 Task: Check your schedule for upcoming events and download the attached file from the email titled 'Daily Scan Report'.
Action: Mouse moved to (686, 322)
Screenshot: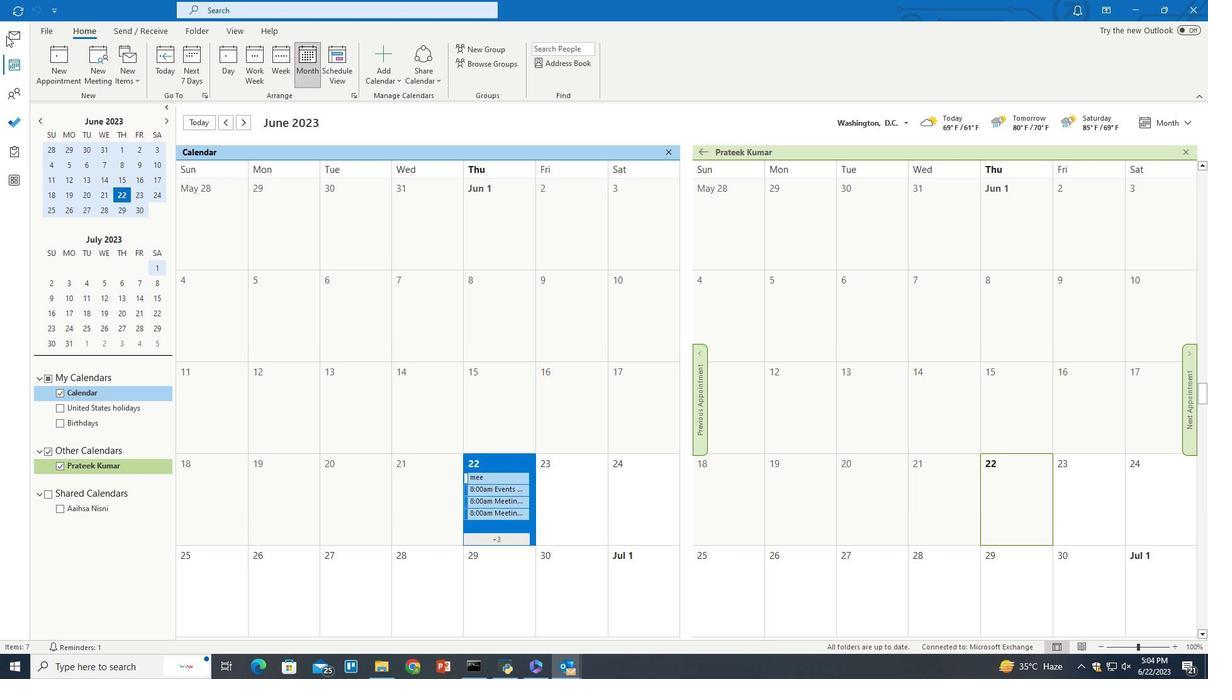 
Action: Mouse pressed left at (686, 322)
Screenshot: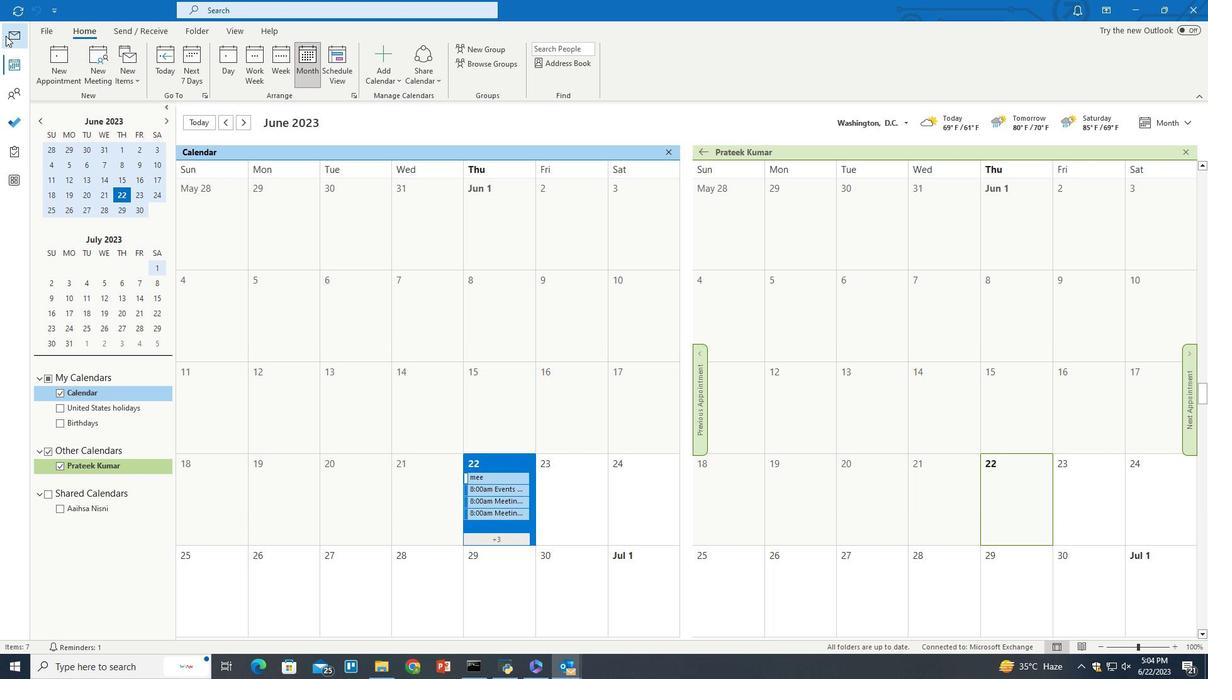 
Action: Mouse moved to (686, 322)
Screenshot: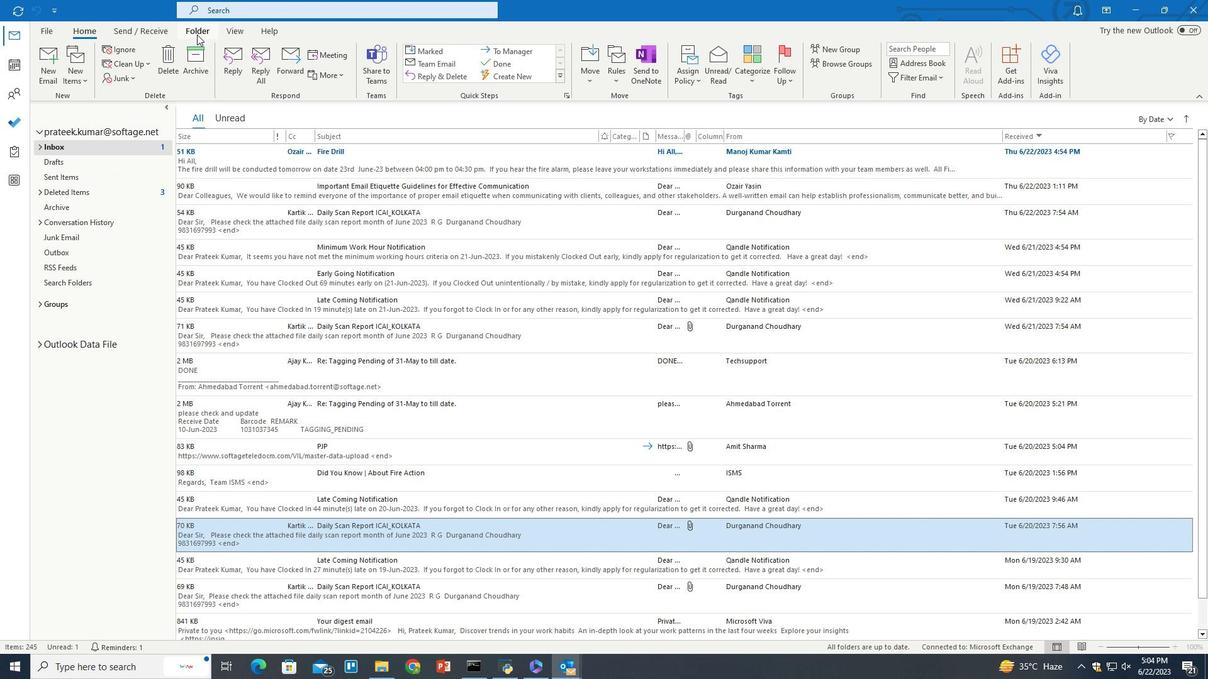 
Action: Mouse pressed left at (686, 322)
Screenshot: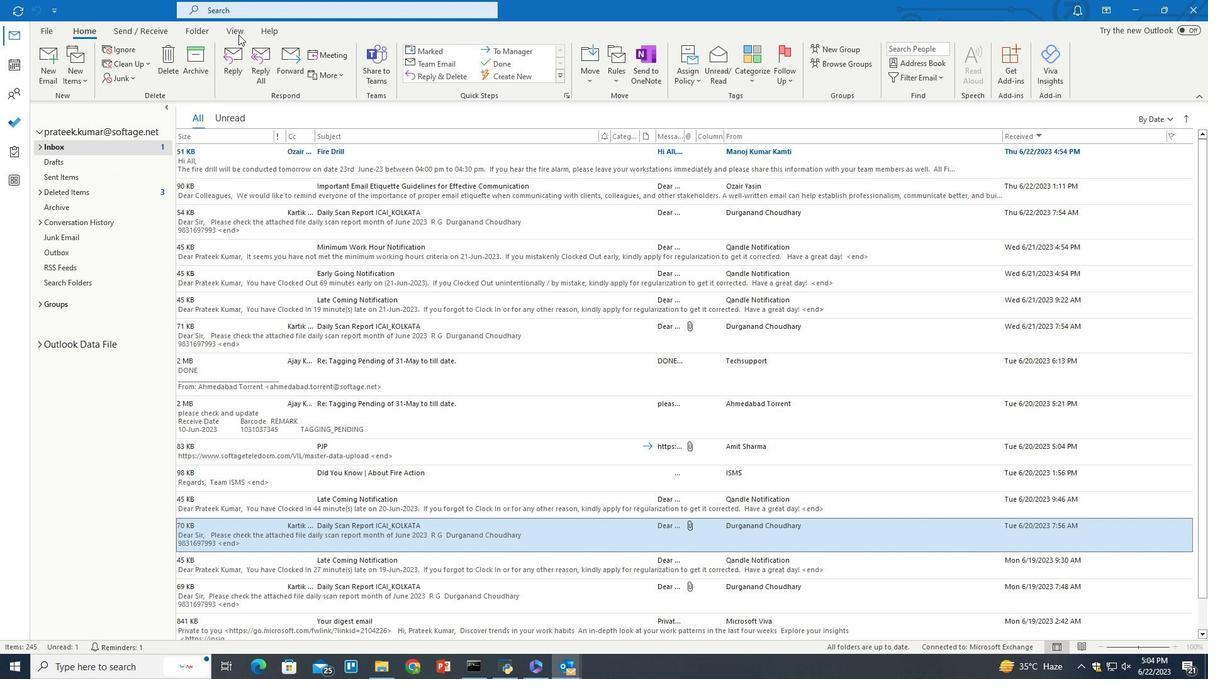 
Action: Mouse moved to (686, 322)
Screenshot: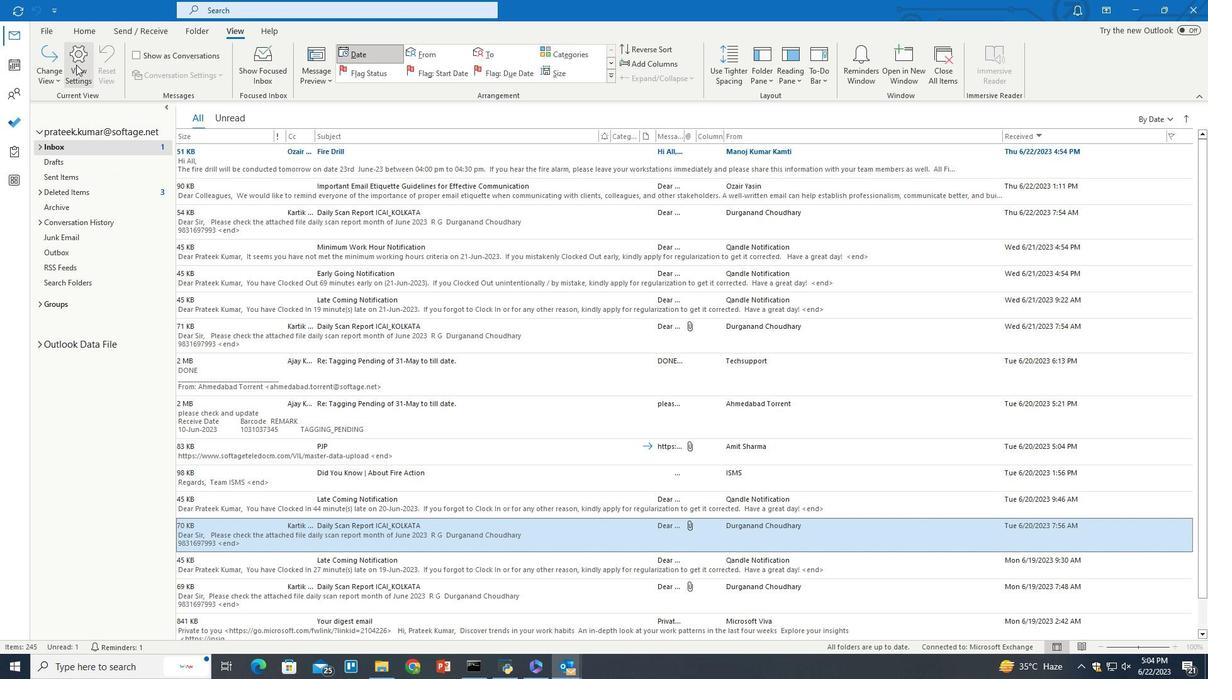 
Action: Mouse pressed left at (686, 322)
Screenshot: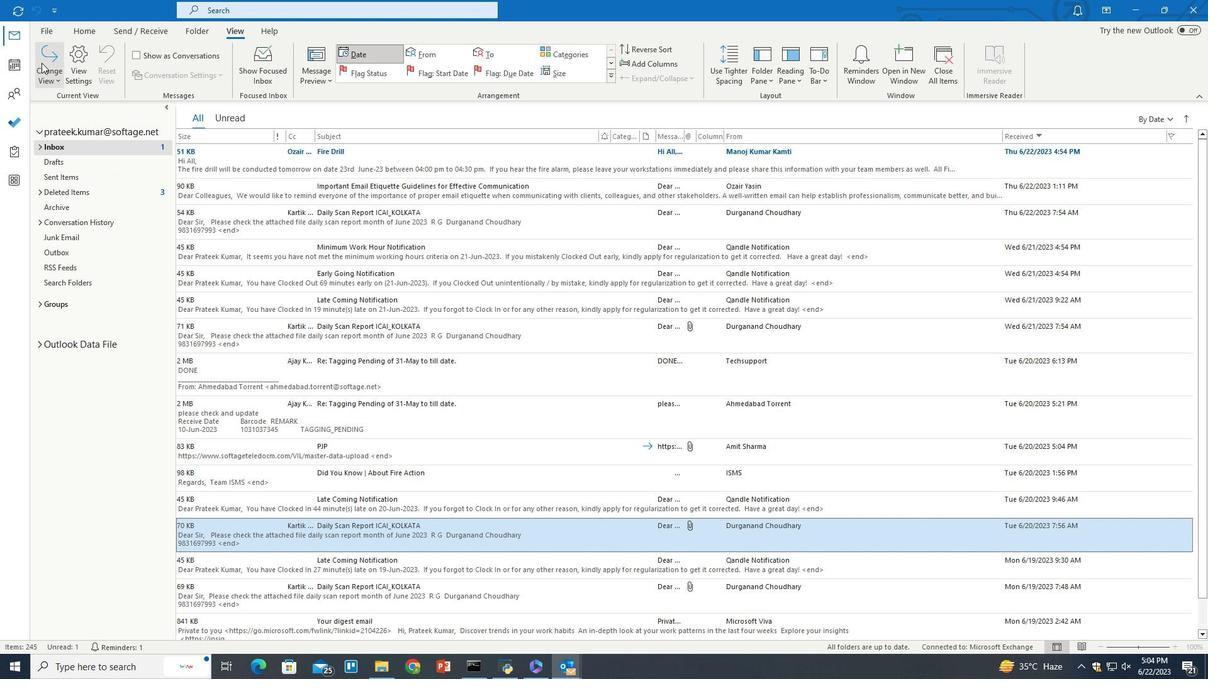 
Action: Mouse moved to (686, 322)
Screenshot: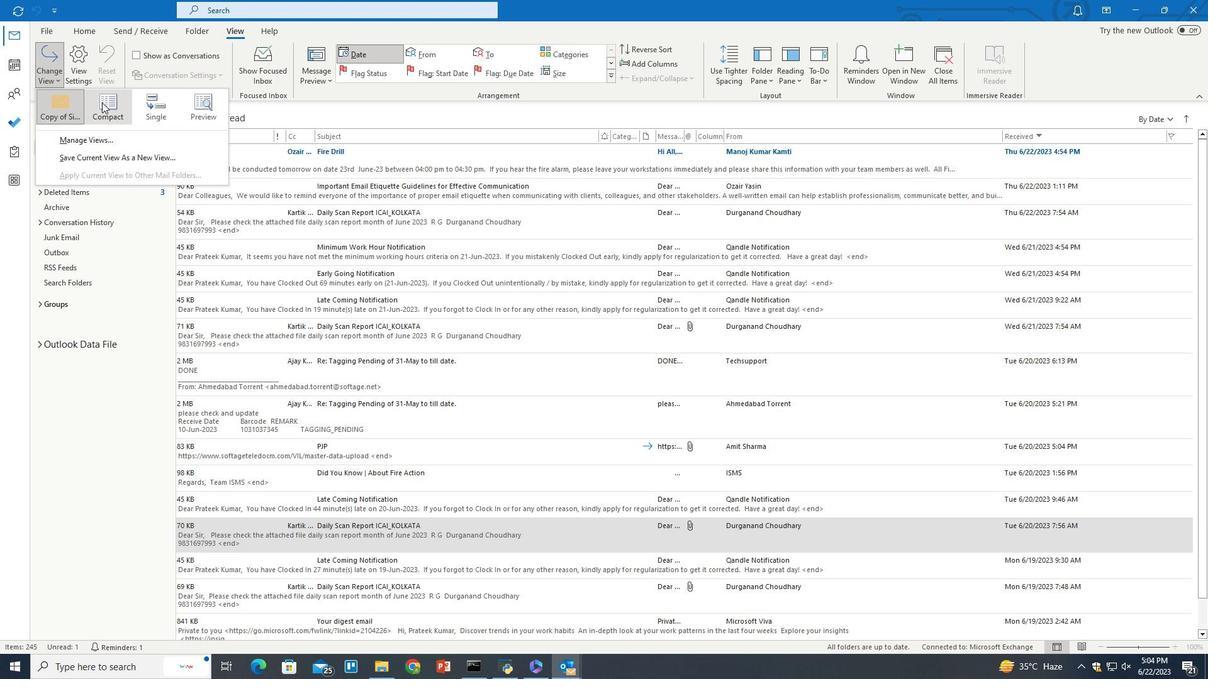 
Action: Mouse pressed left at (686, 322)
Screenshot: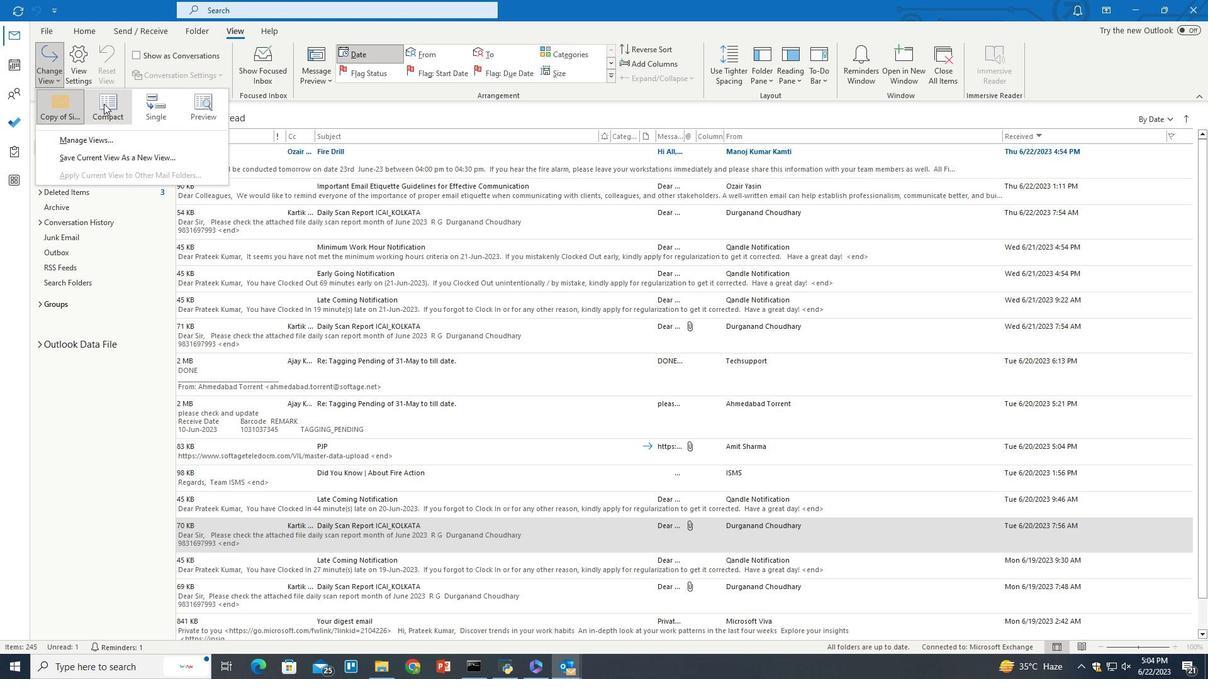 
